 Task: Add Sprouts Sliced Pepper Jack Cheese to the cart.
Action: Mouse moved to (813, 301)
Screenshot: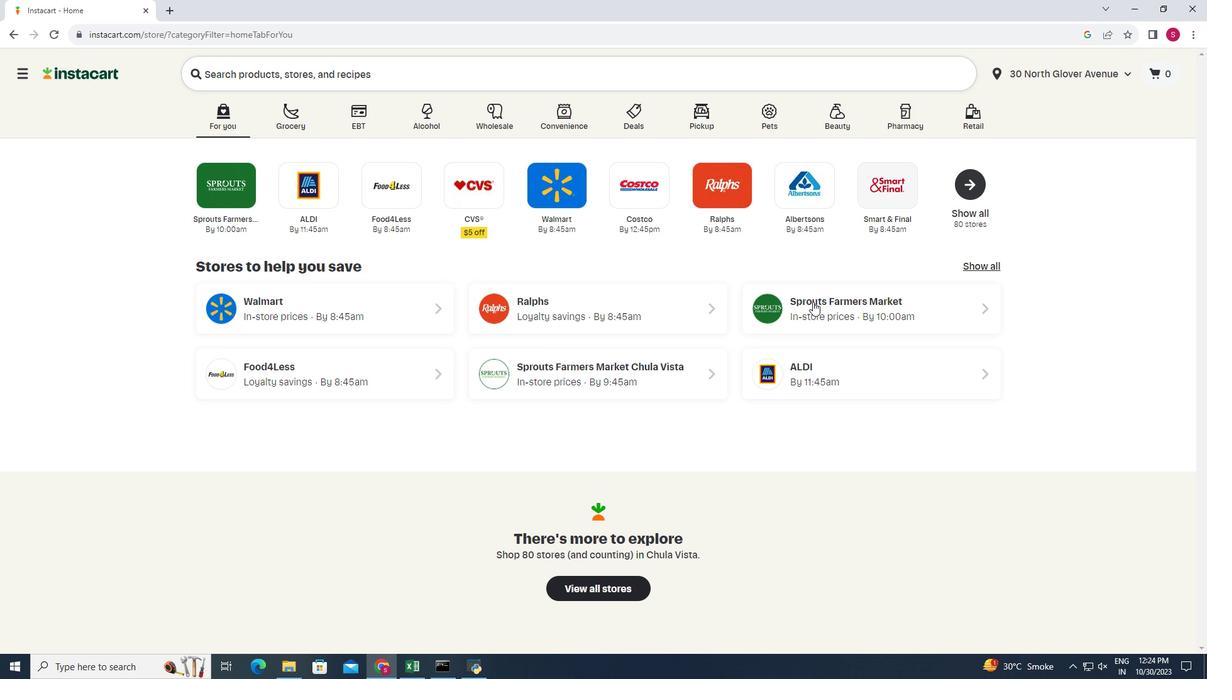 
Action: Mouse pressed left at (813, 301)
Screenshot: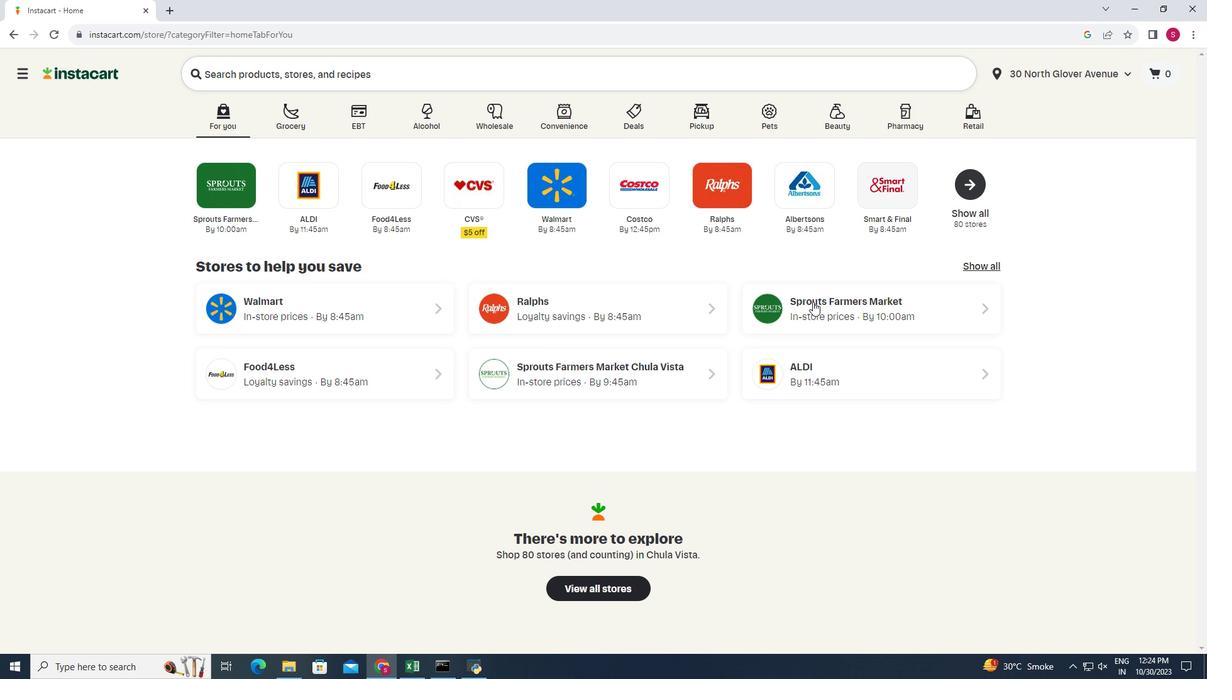 
Action: Mouse moved to (30, 553)
Screenshot: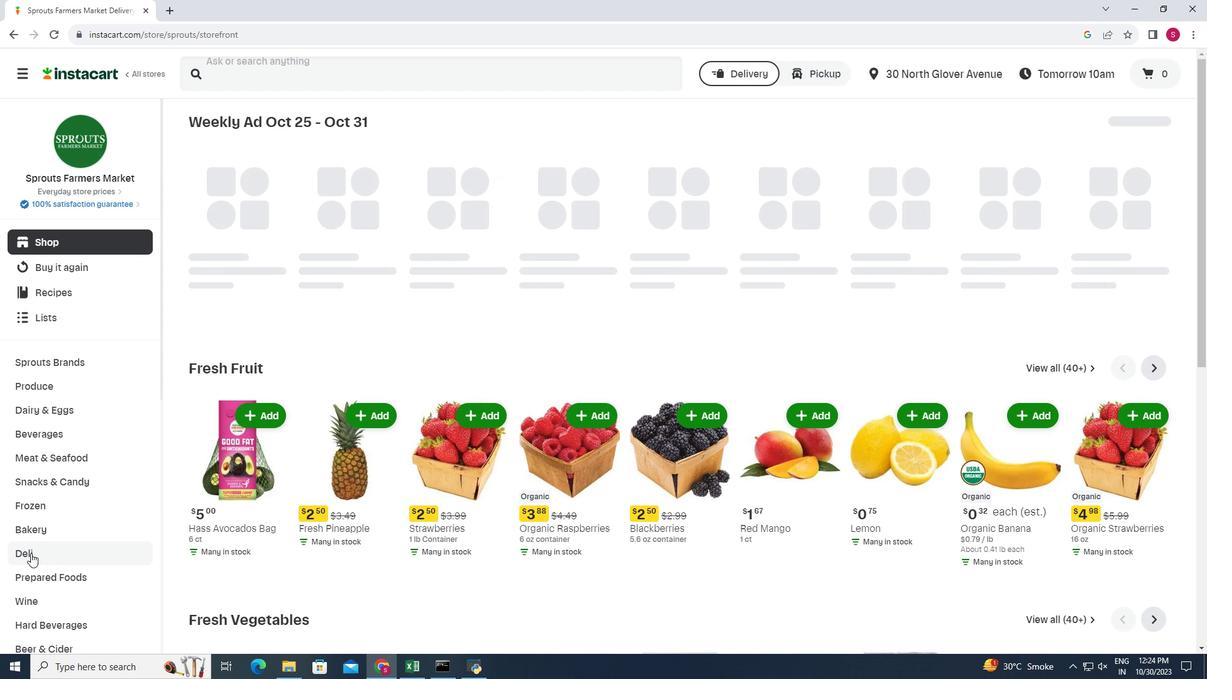 
Action: Mouse pressed left at (30, 553)
Screenshot: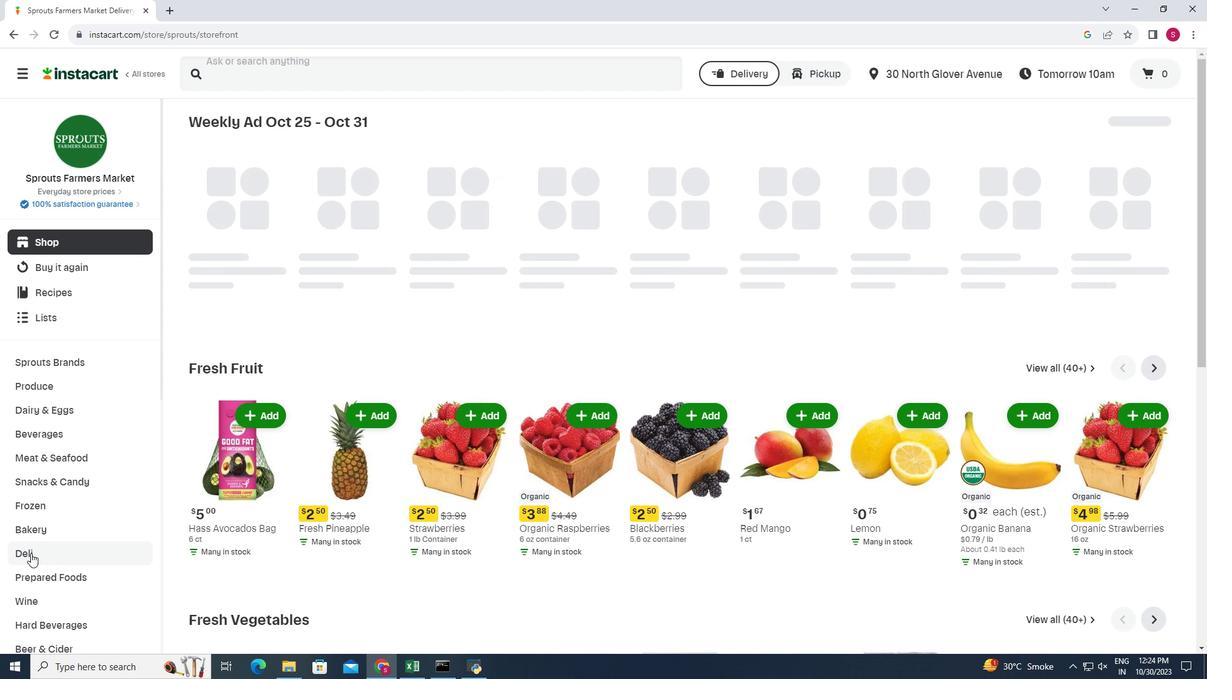 
Action: Mouse moved to (326, 155)
Screenshot: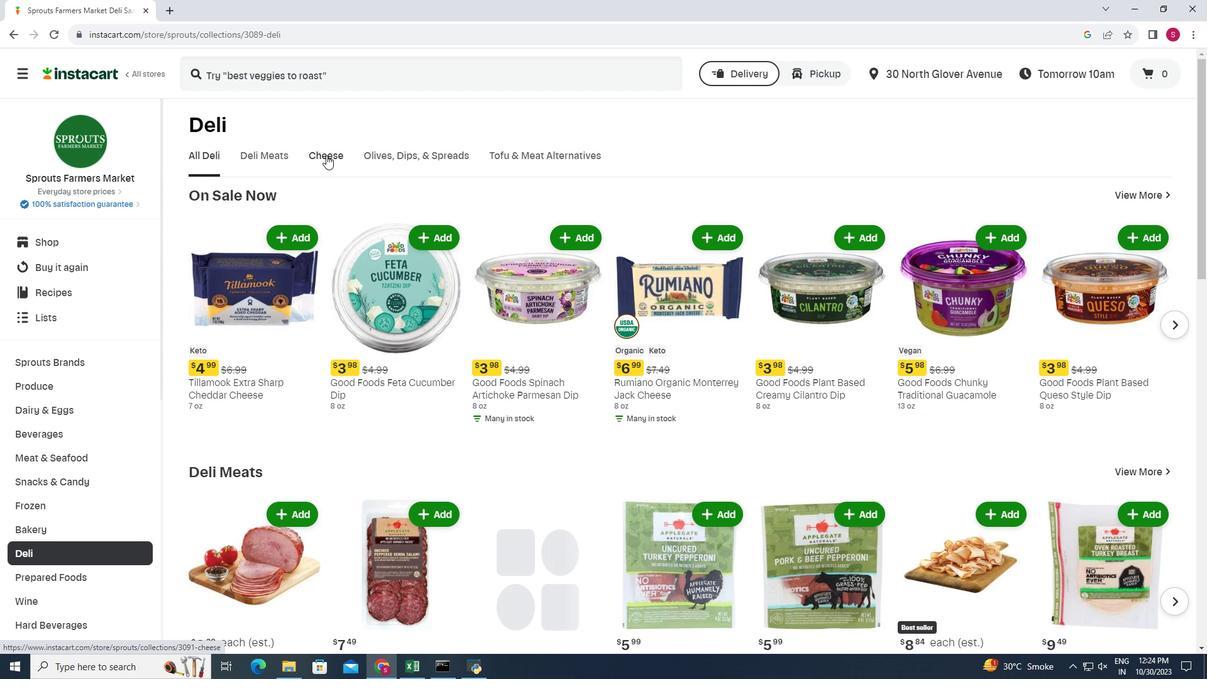 
Action: Mouse pressed left at (326, 155)
Screenshot: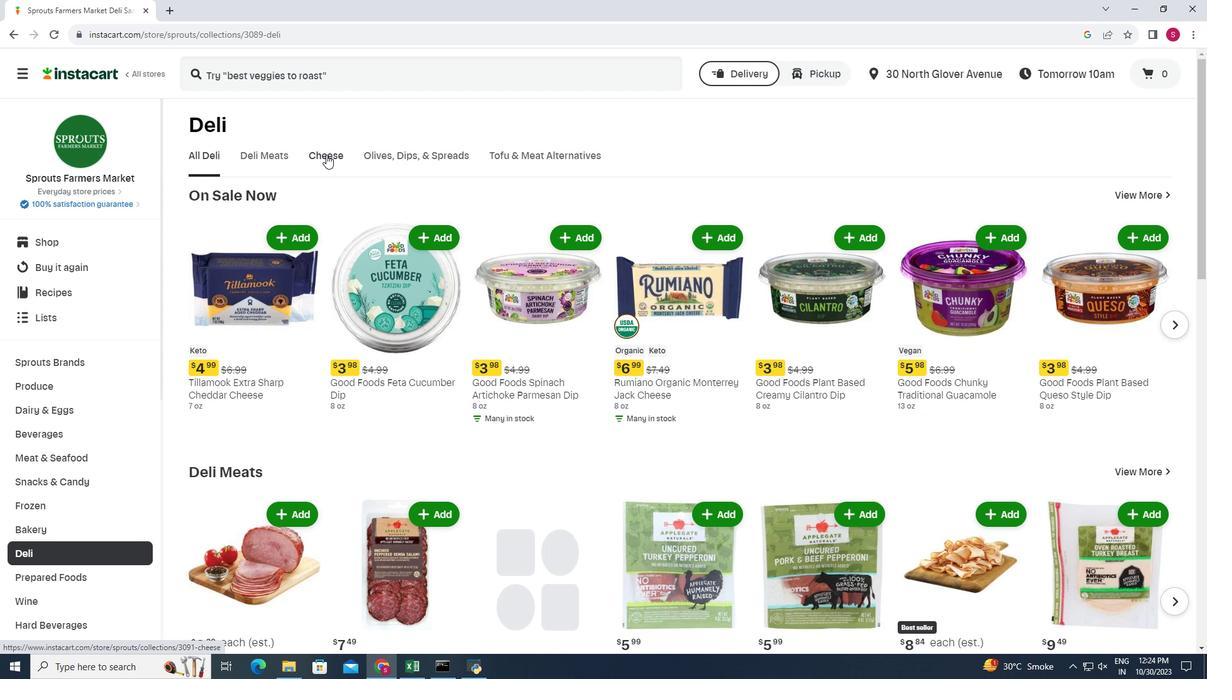 
Action: Mouse moved to (1177, 205)
Screenshot: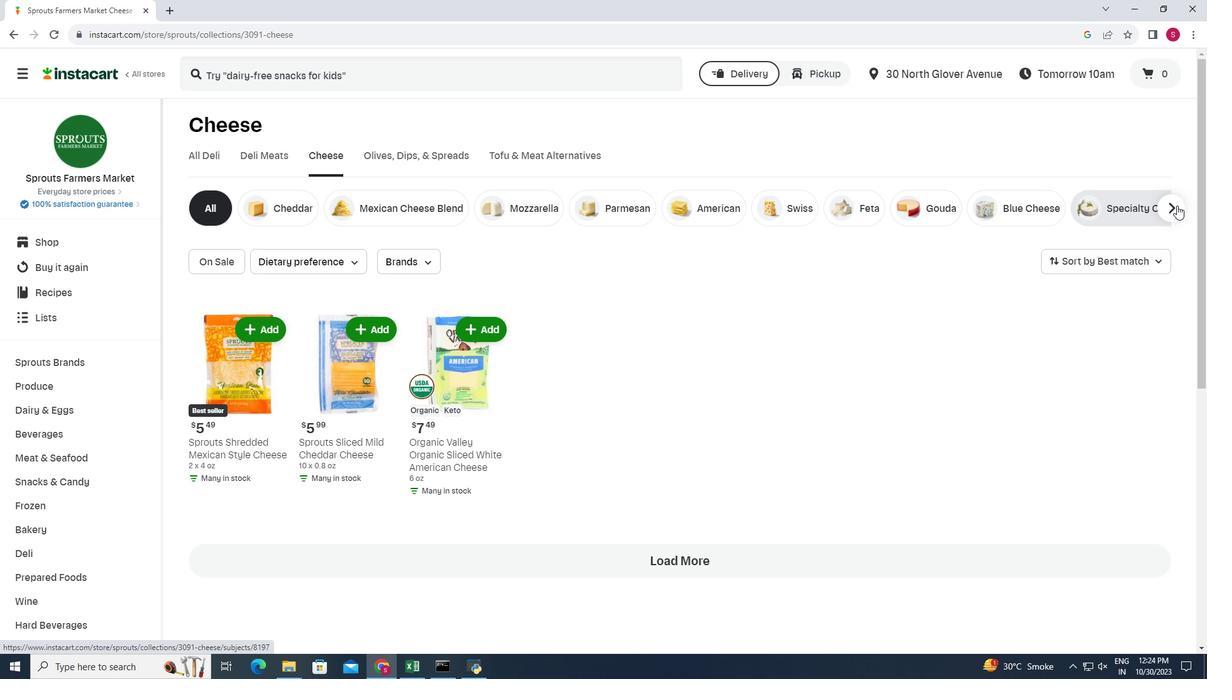 
Action: Mouse pressed left at (1177, 205)
Screenshot: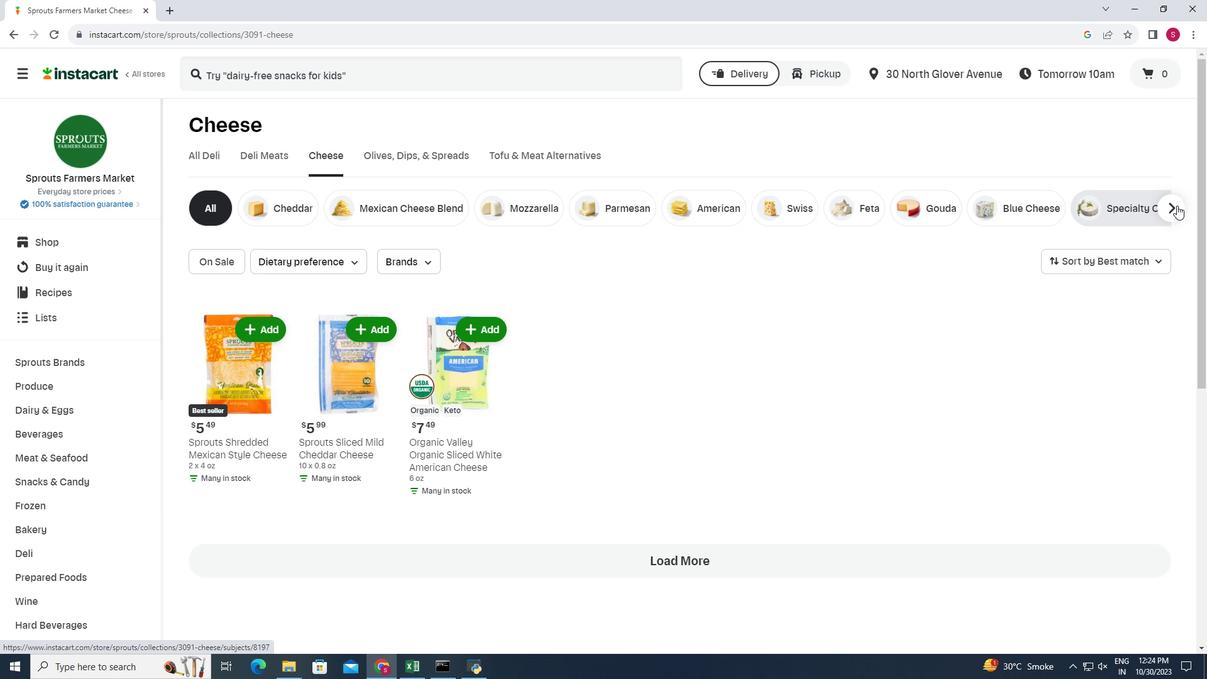 
Action: Mouse moved to (1119, 207)
Screenshot: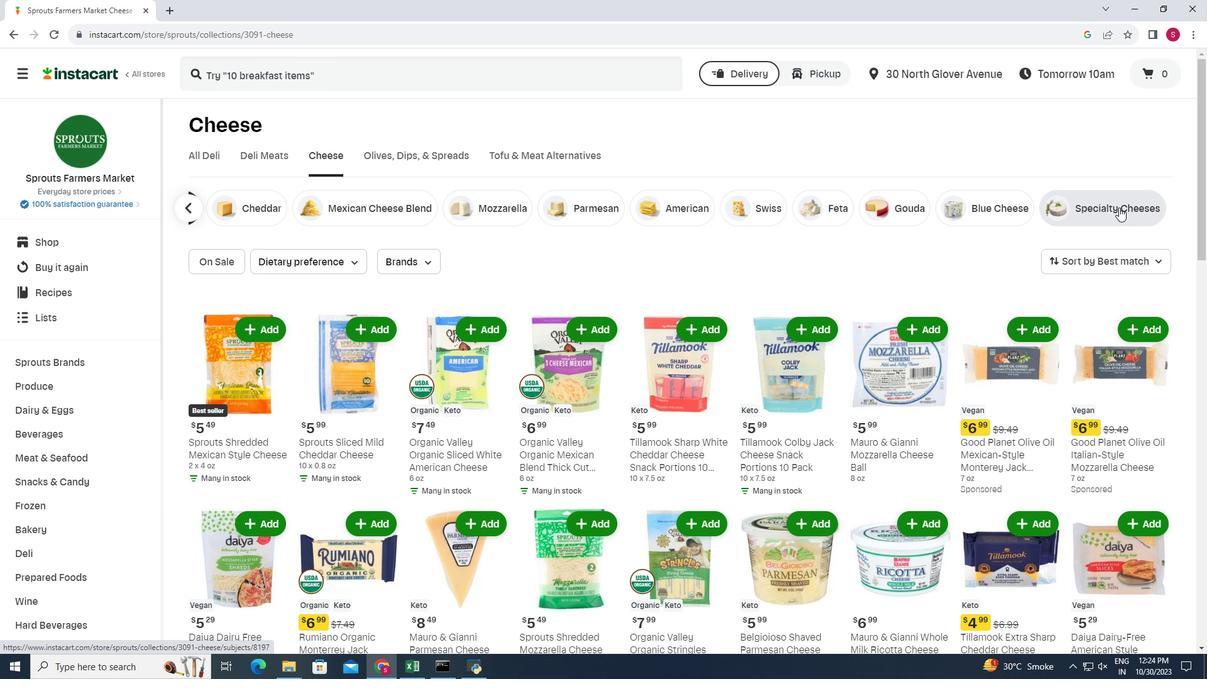 
Action: Mouse pressed left at (1119, 207)
Screenshot: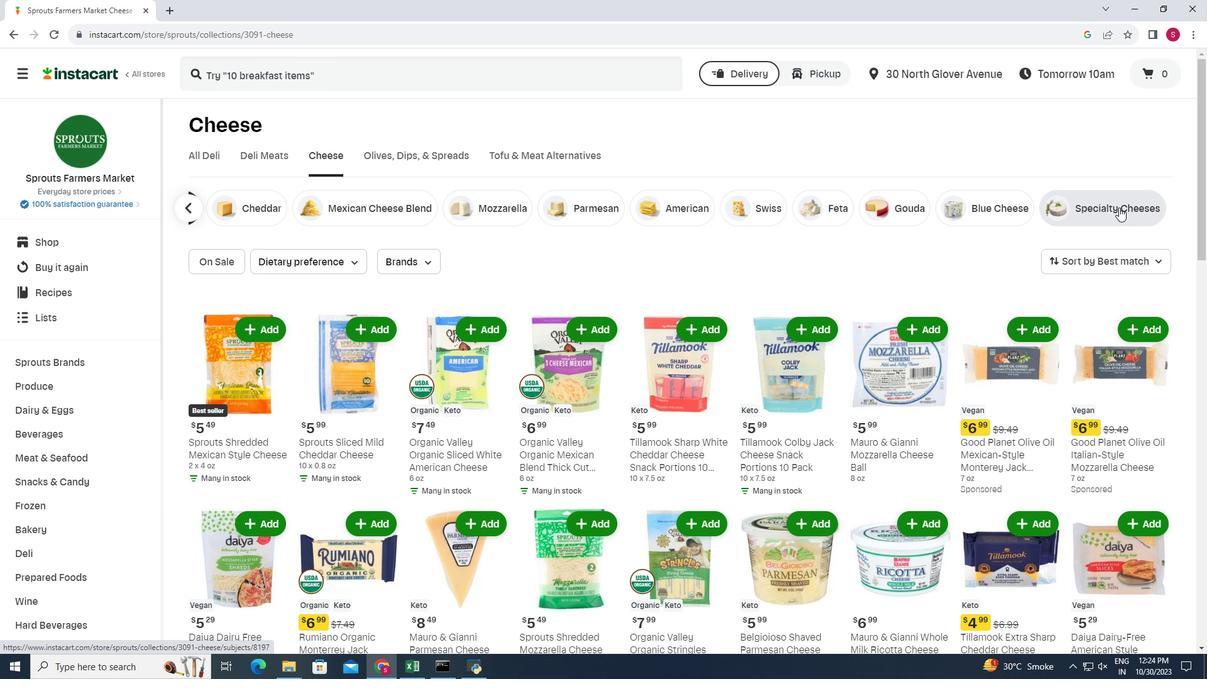 
Action: Mouse moved to (1158, 440)
Screenshot: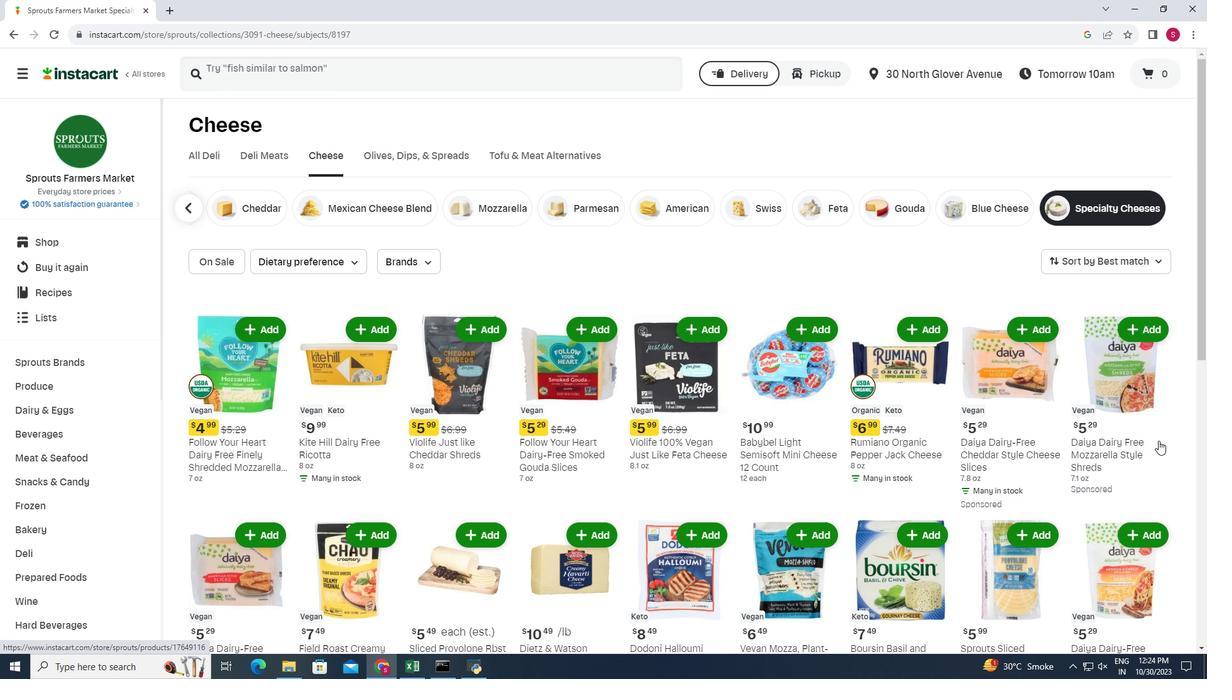 
Action: Mouse scrolled (1158, 440) with delta (0, 0)
Screenshot: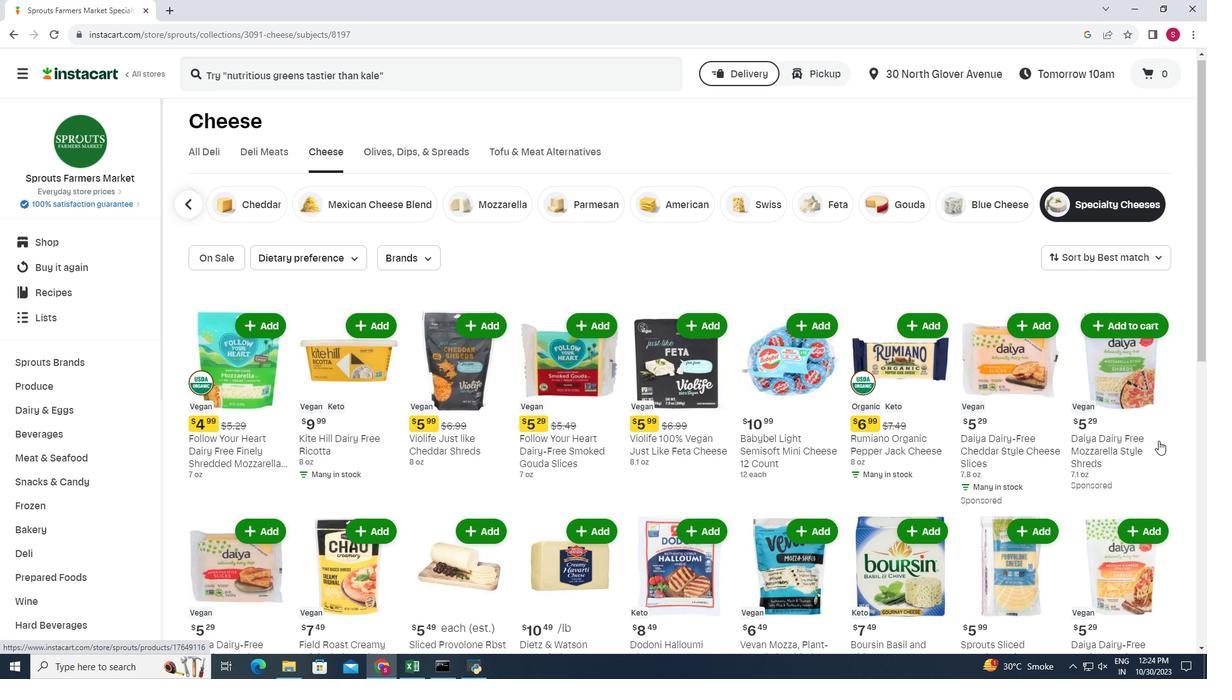
Action: Mouse scrolled (1158, 440) with delta (0, 0)
Screenshot: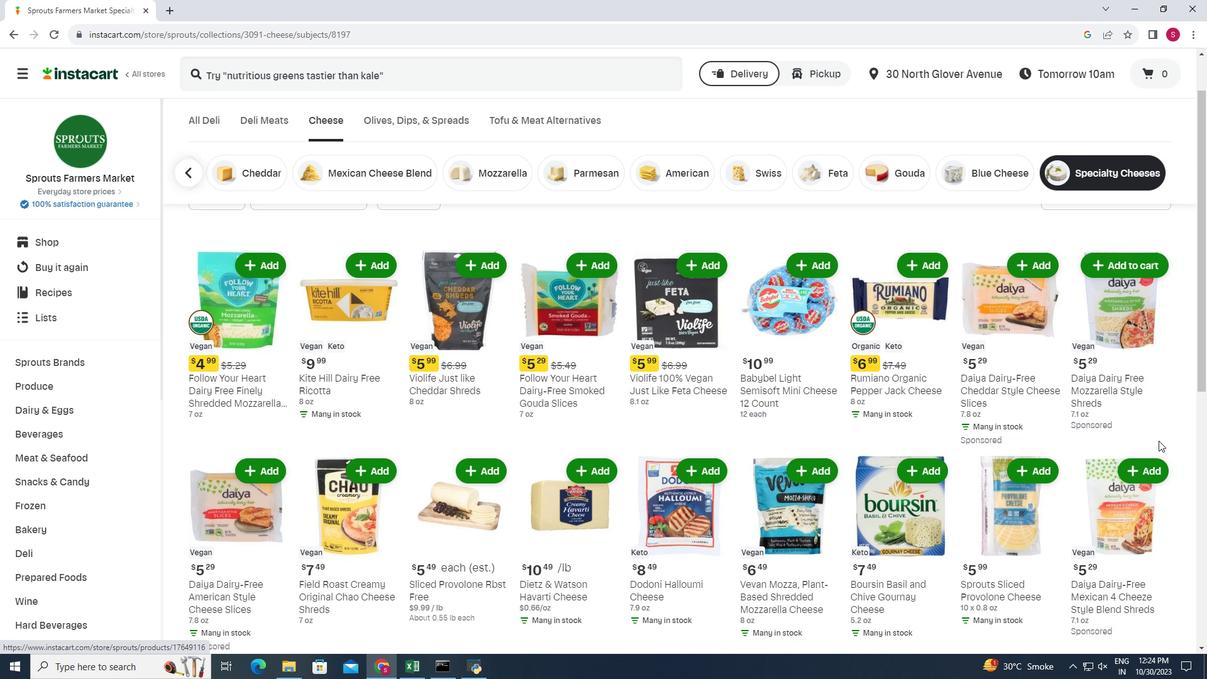 
Action: Mouse moved to (206, 486)
Screenshot: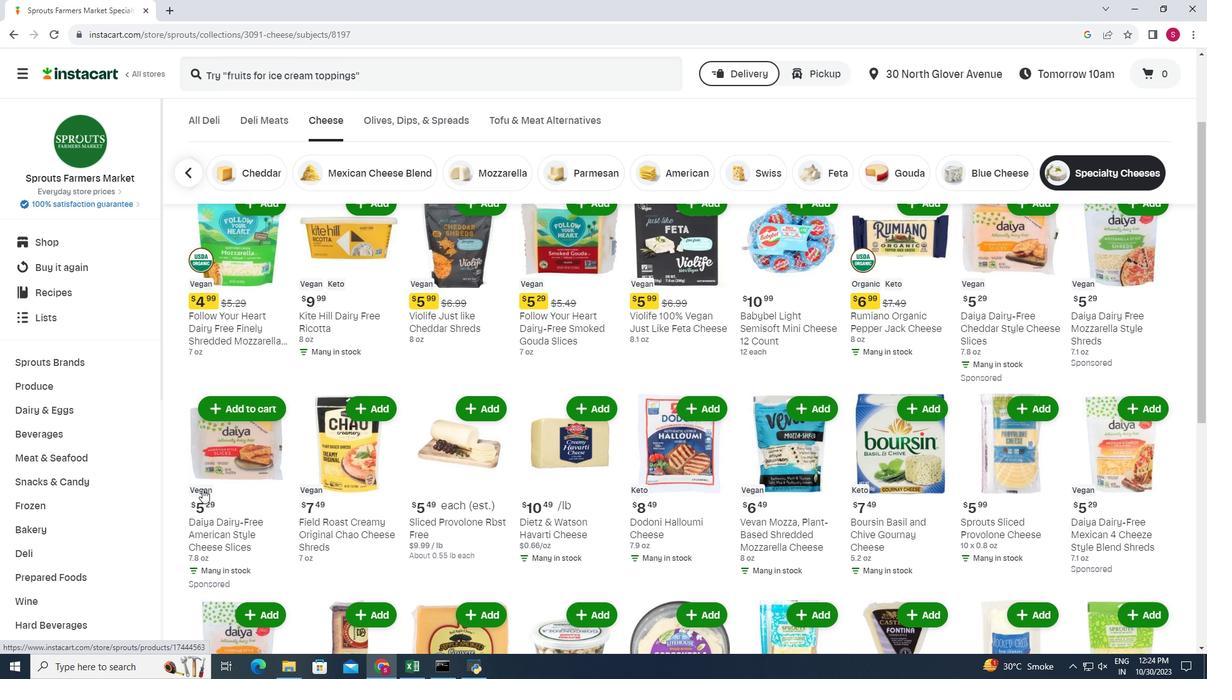
Action: Mouse scrolled (206, 485) with delta (0, 0)
Screenshot: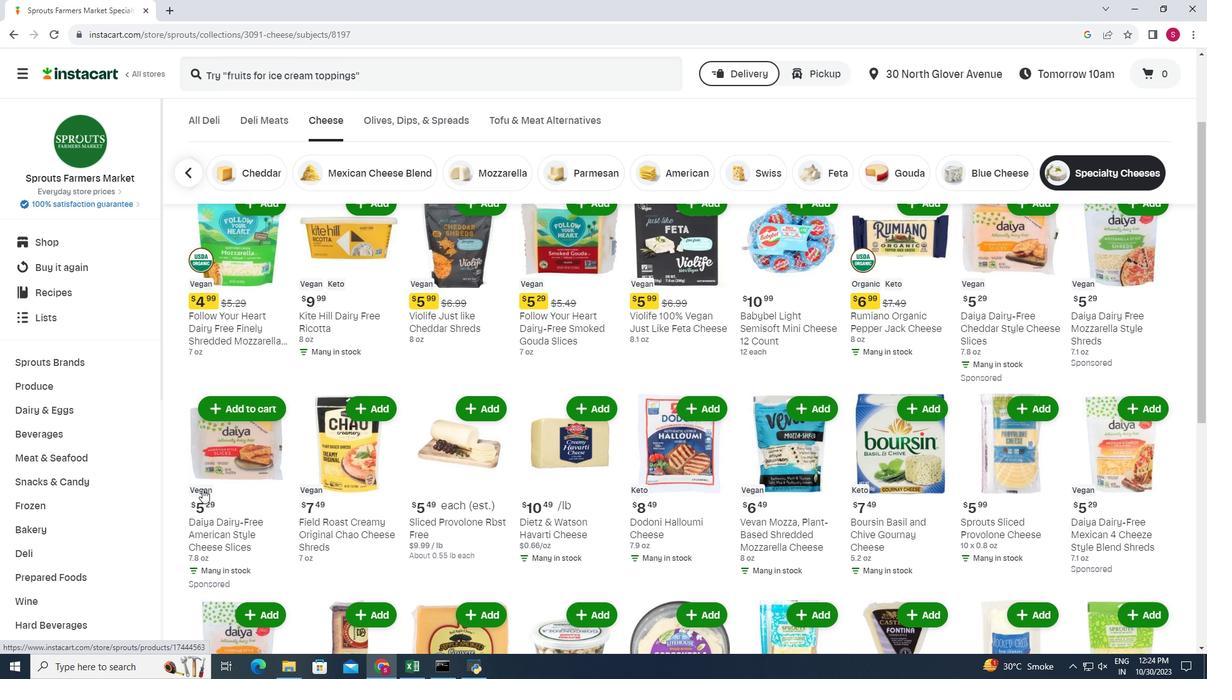 
Action: Mouse moved to (202, 489)
Screenshot: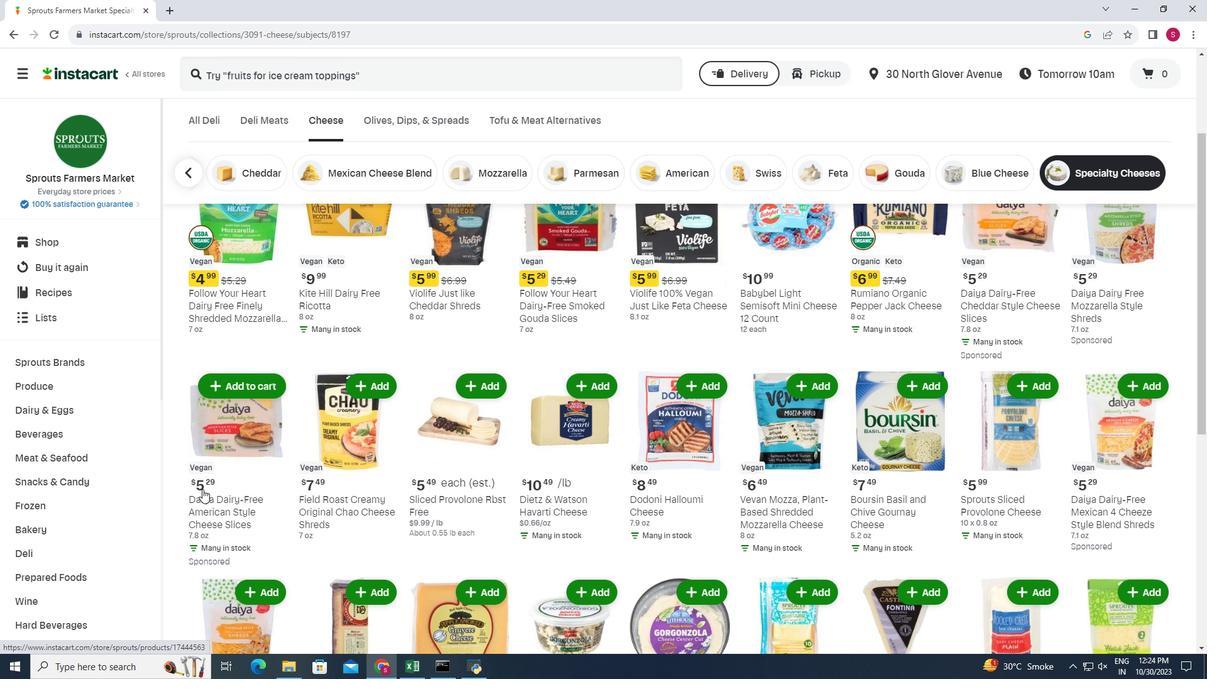 
Action: Mouse scrolled (202, 488) with delta (0, 0)
Screenshot: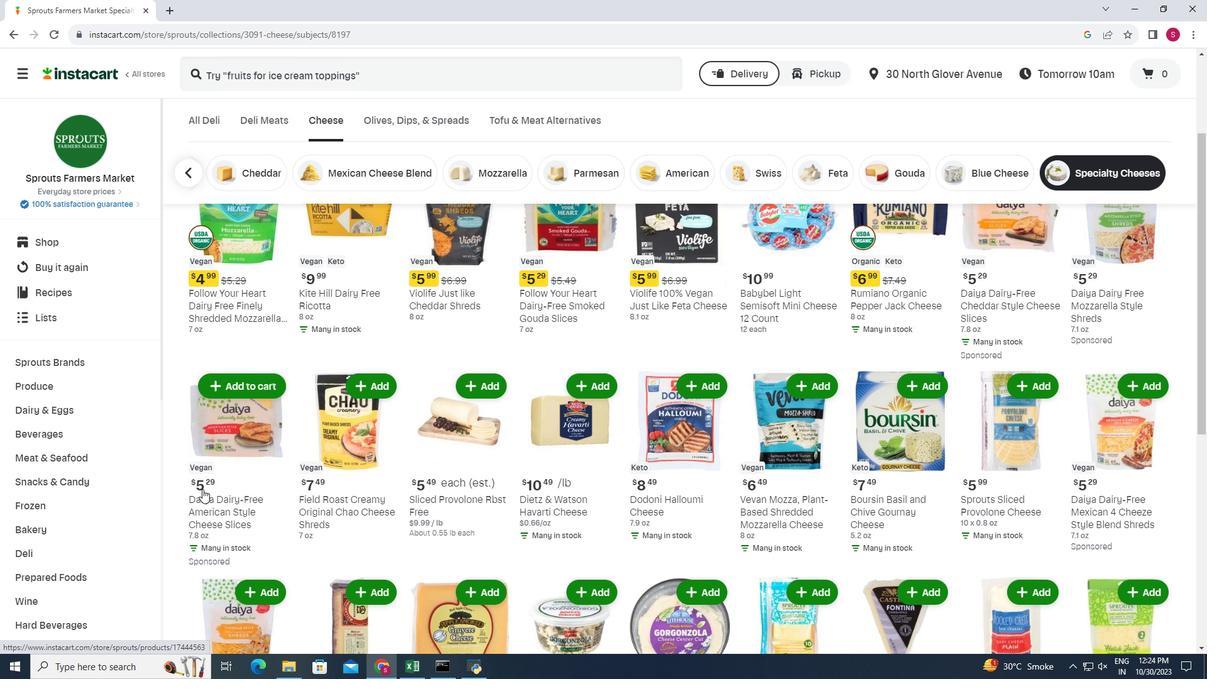 
Action: Mouse scrolled (202, 488) with delta (0, 0)
Screenshot: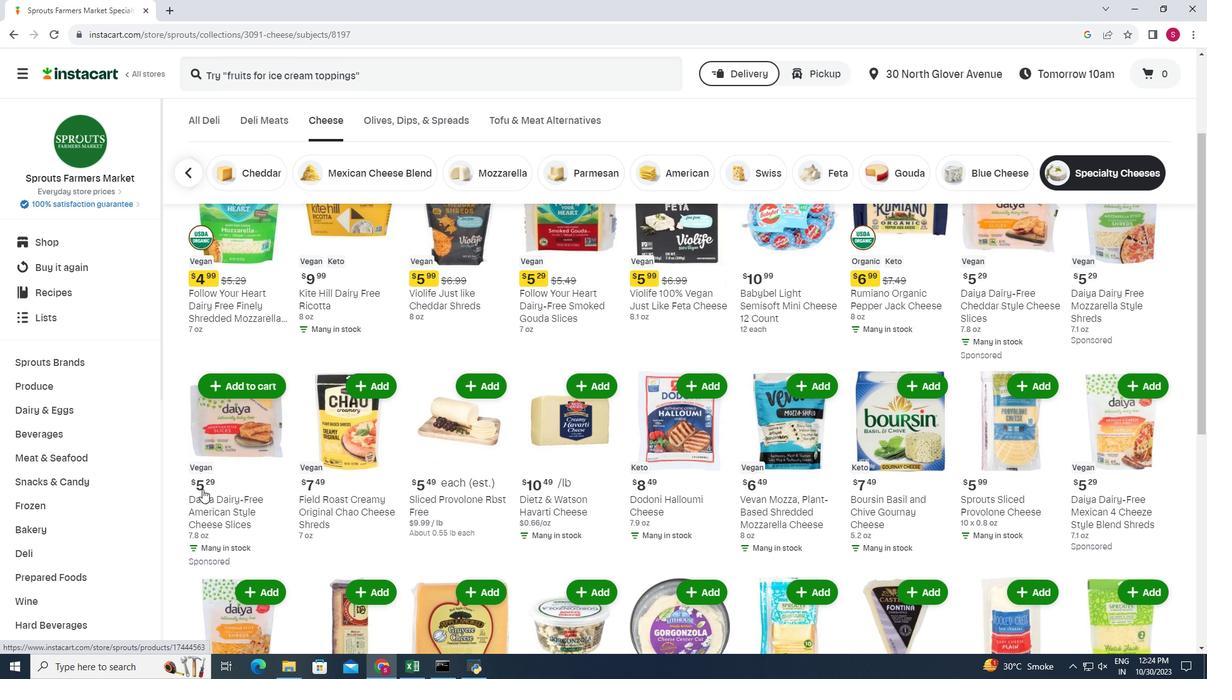 
Action: Mouse scrolled (202, 488) with delta (0, 0)
Screenshot: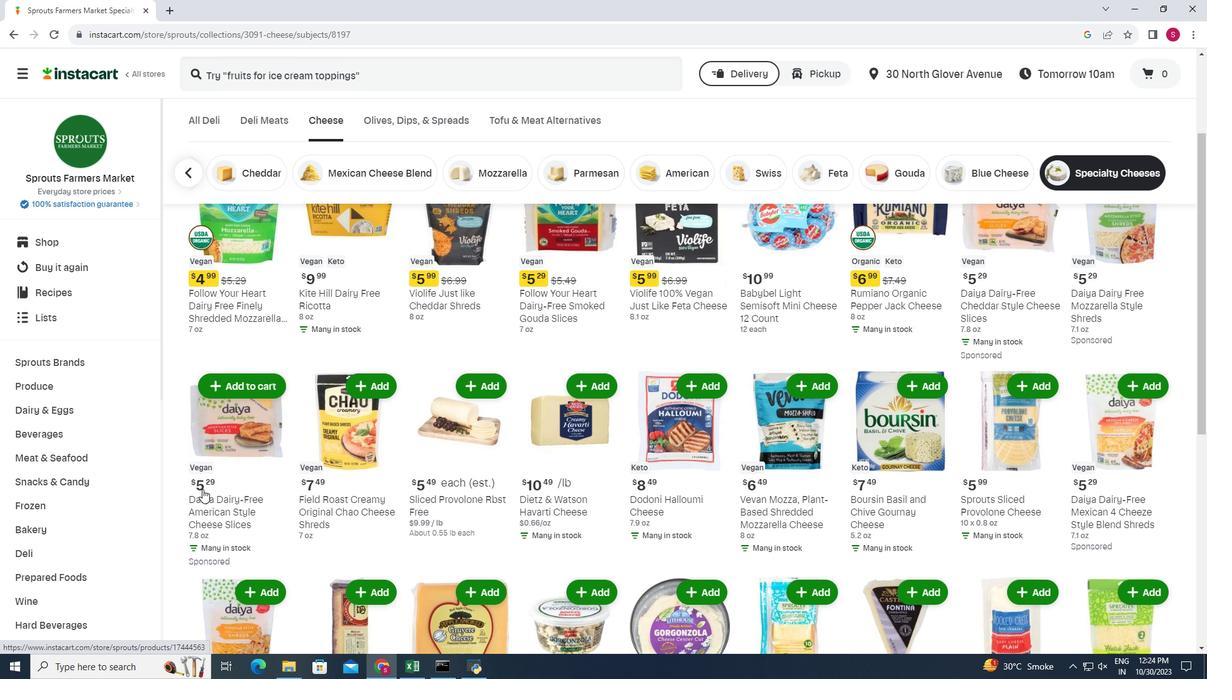 
Action: Mouse scrolled (202, 488) with delta (0, 0)
Screenshot: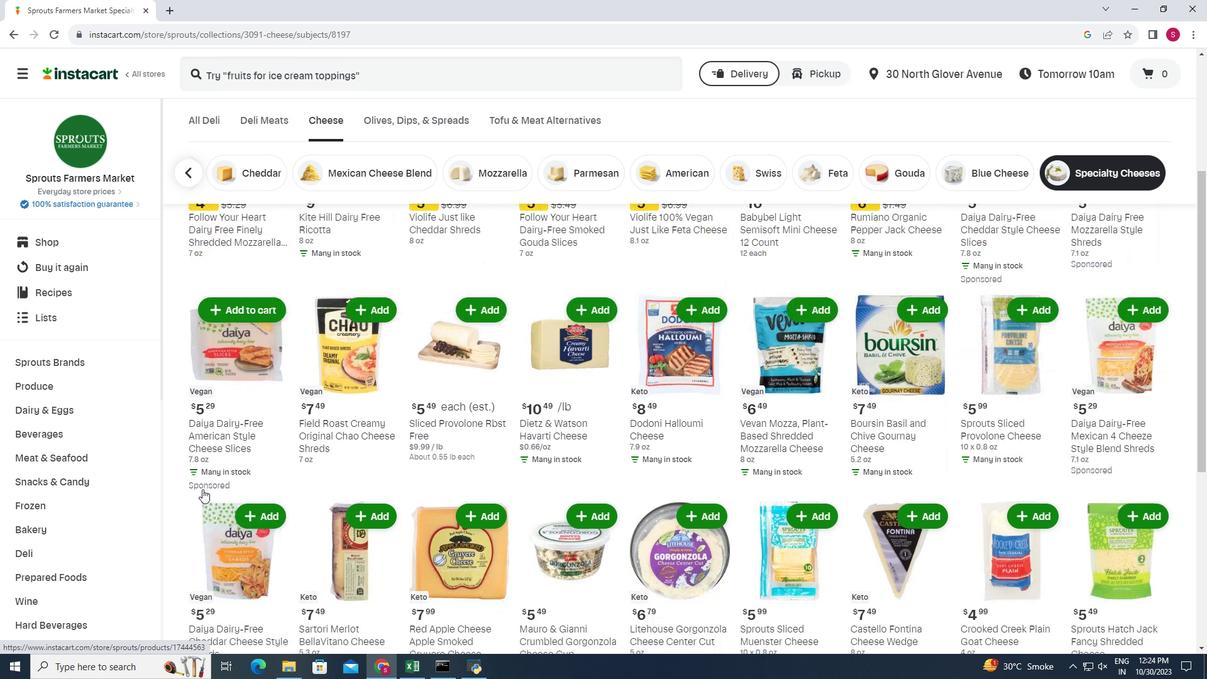 
Action: Mouse moved to (1167, 414)
Screenshot: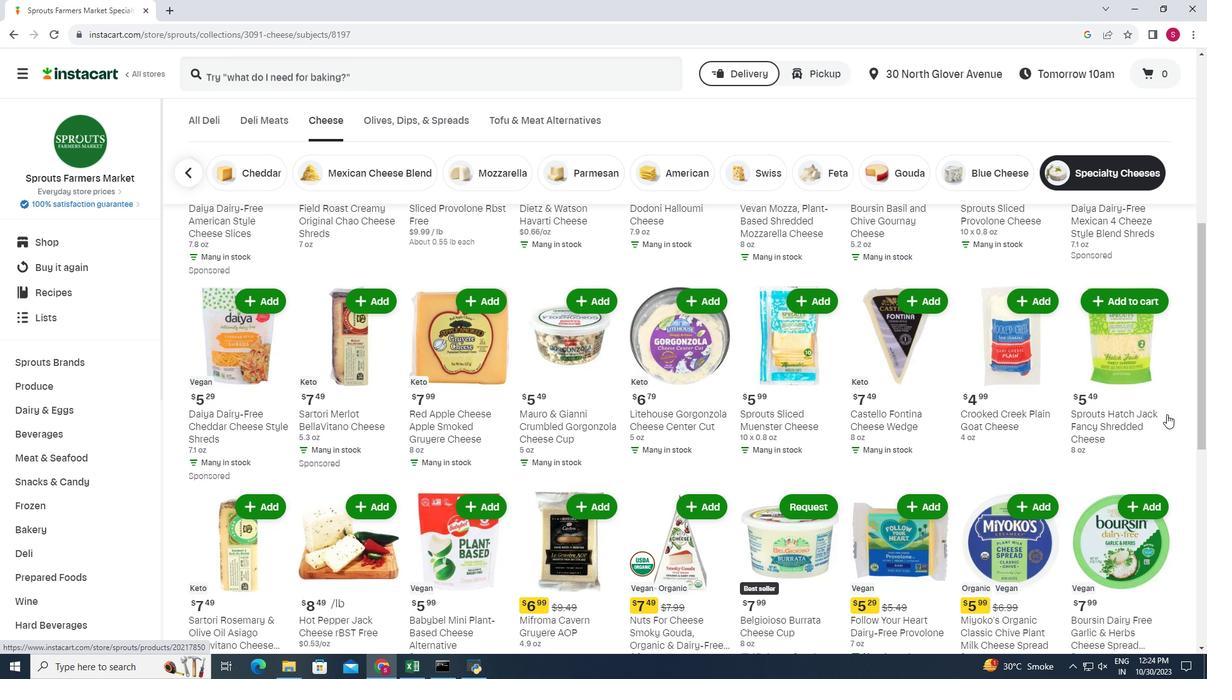
Action: Mouse scrolled (1167, 413) with delta (0, 0)
Screenshot: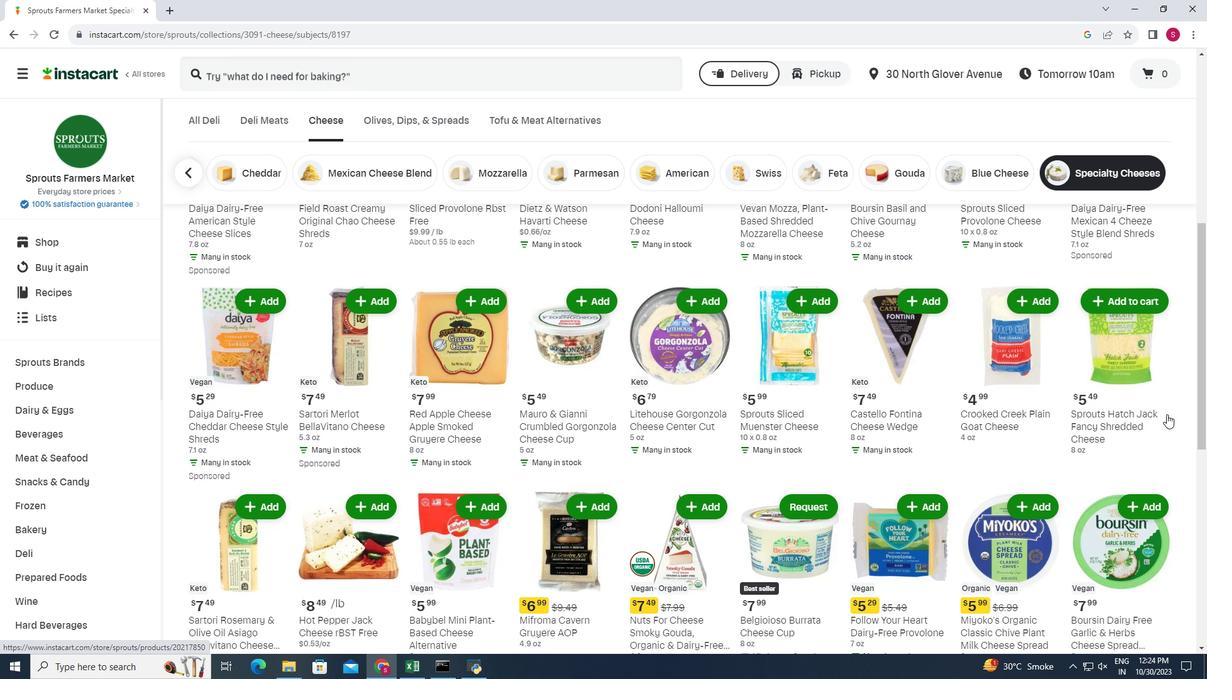 
Action: Mouse scrolled (1167, 413) with delta (0, 0)
Screenshot: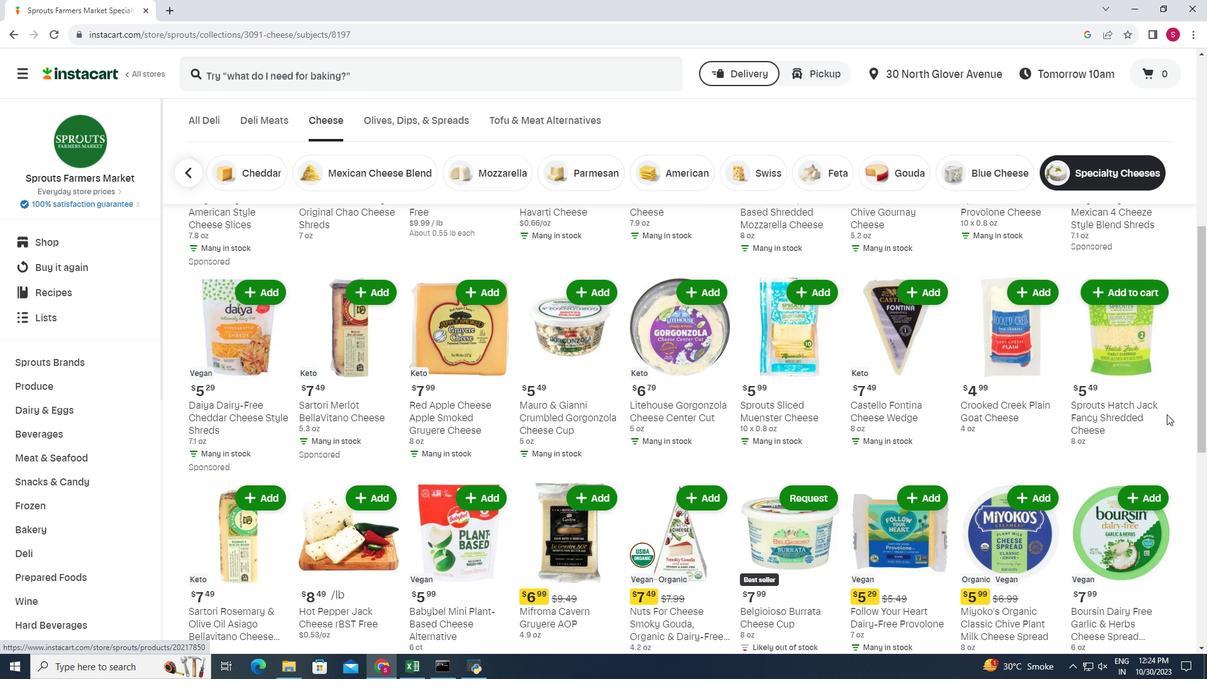 
Action: Mouse scrolled (1167, 413) with delta (0, 0)
Screenshot: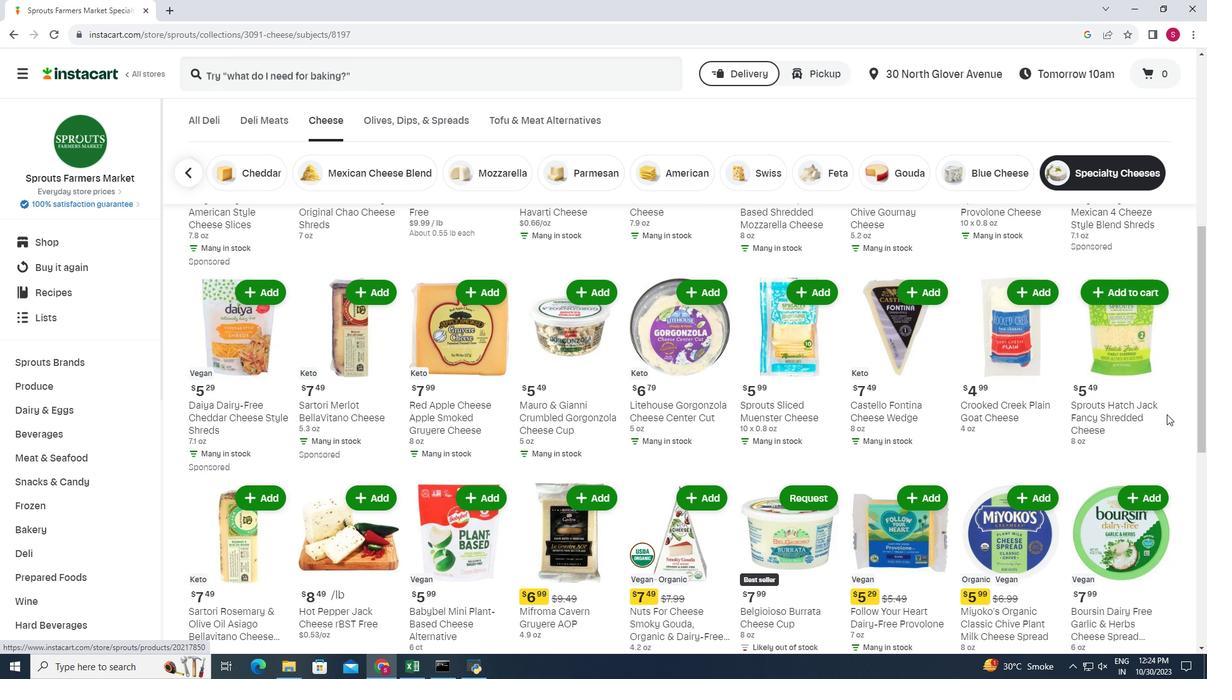 
Action: Mouse moved to (223, 428)
Screenshot: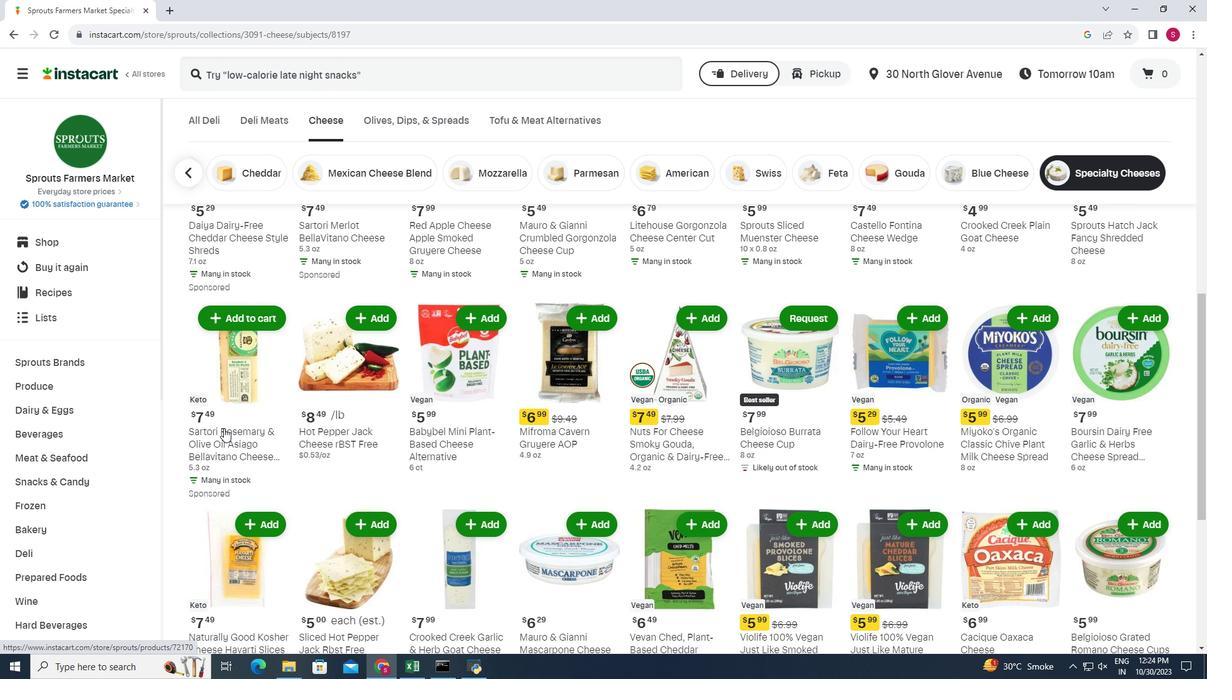 
Action: Mouse scrolled (223, 427) with delta (0, 0)
Screenshot: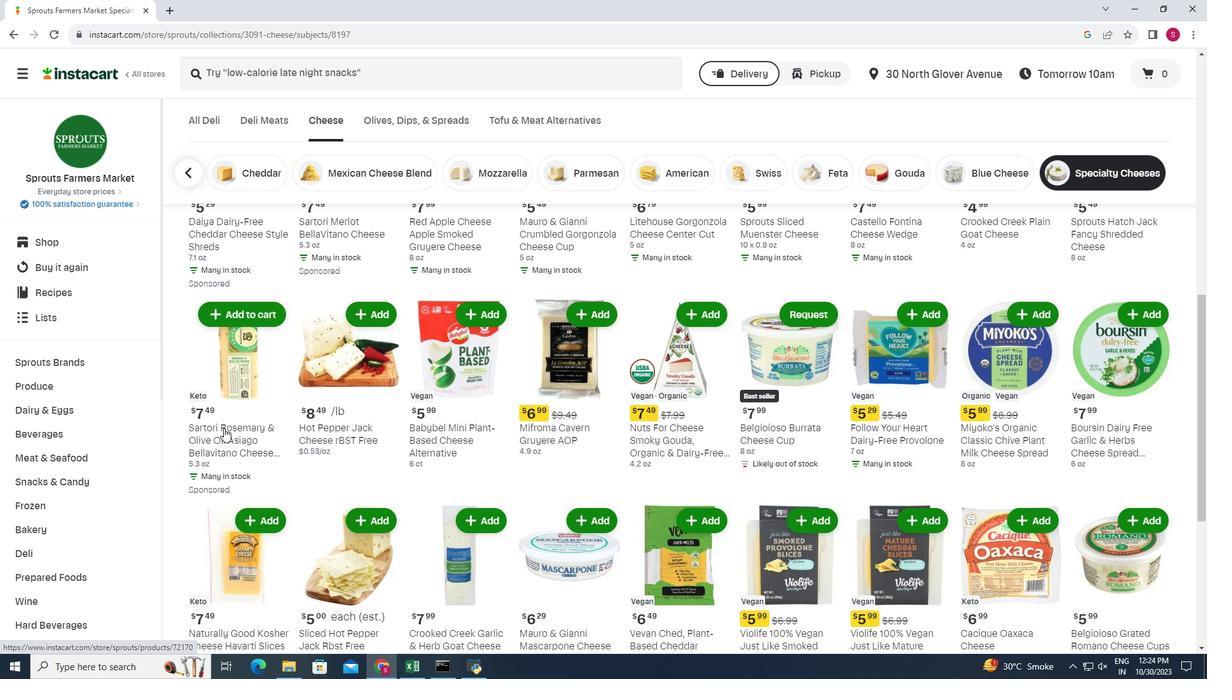 
Action: Mouse scrolled (223, 427) with delta (0, 0)
Screenshot: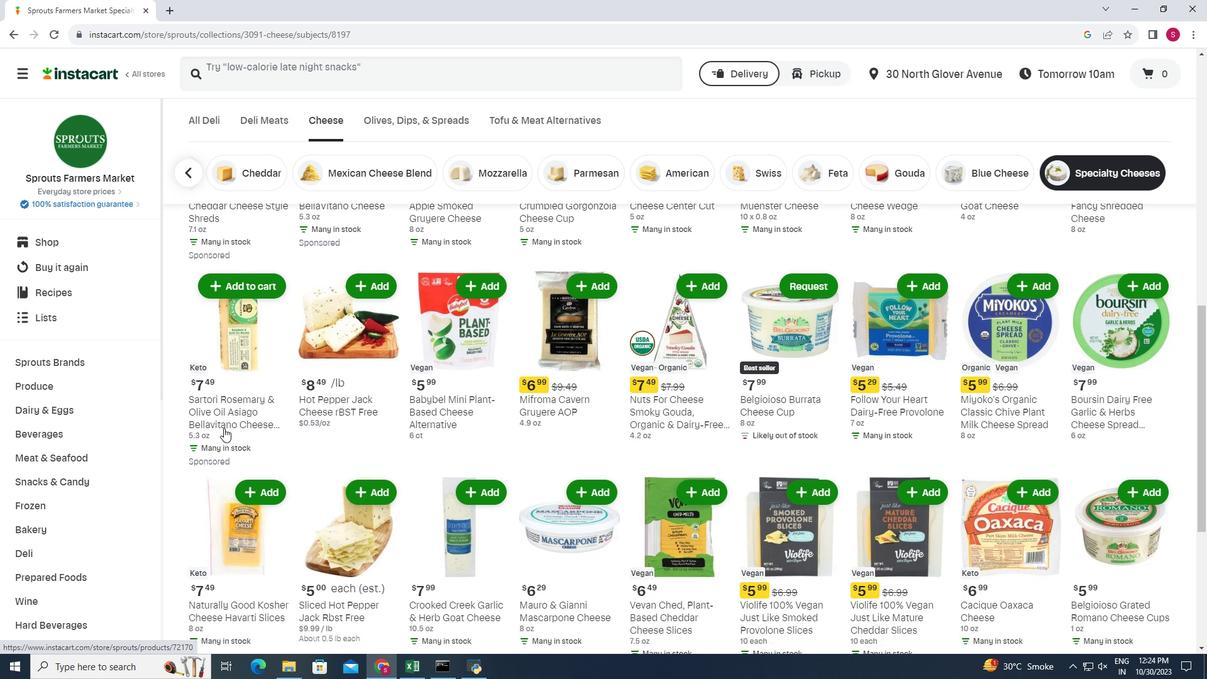 
Action: Mouse moved to (1153, 480)
Screenshot: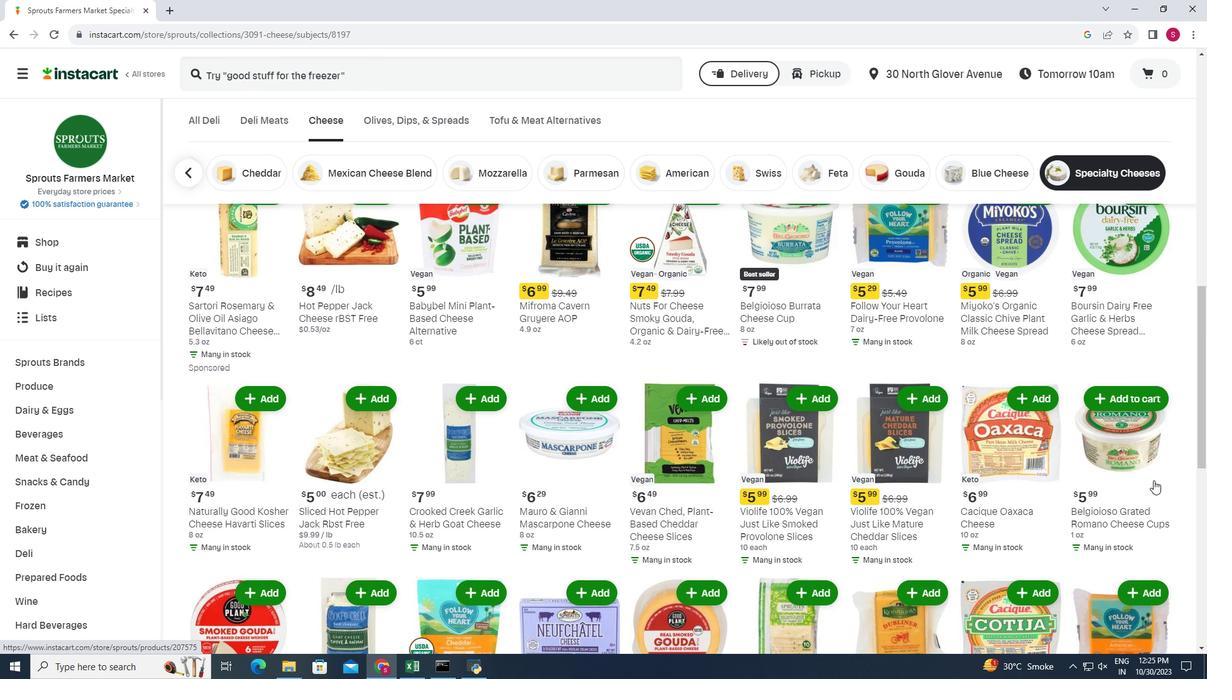 
Action: Mouse scrolled (1153, 479) with delta (0, 0)
Screenshot: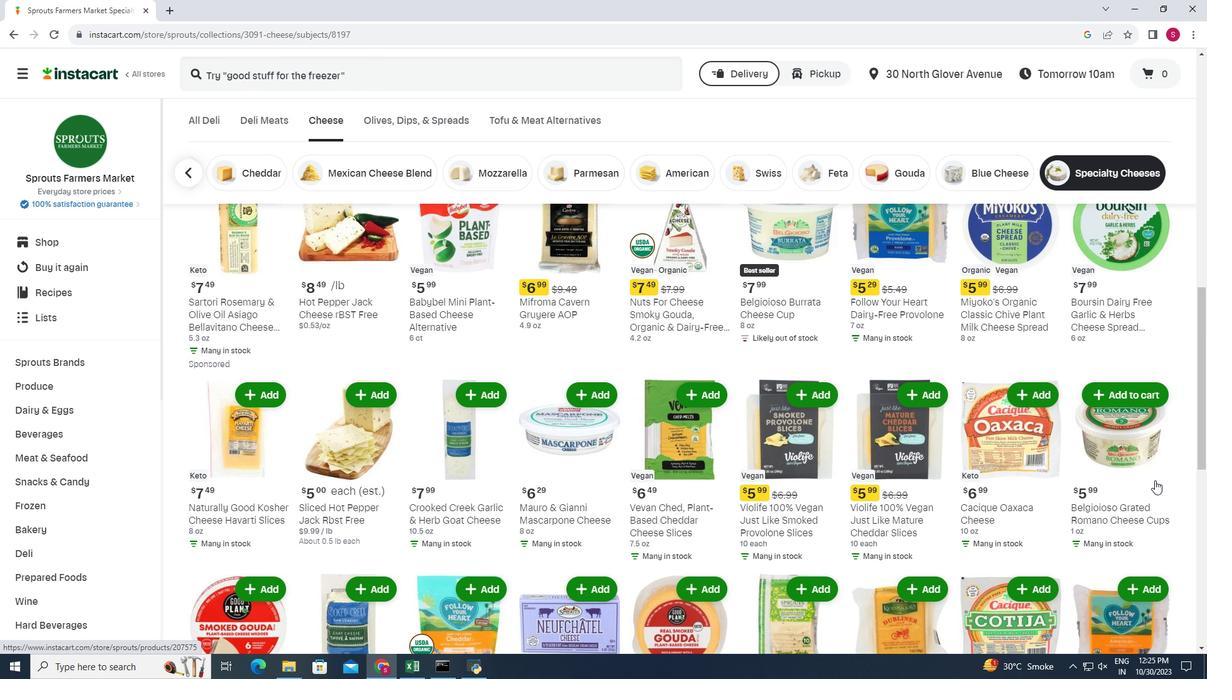 
Action: Mouse moved to (1155, 480)
Screenshot: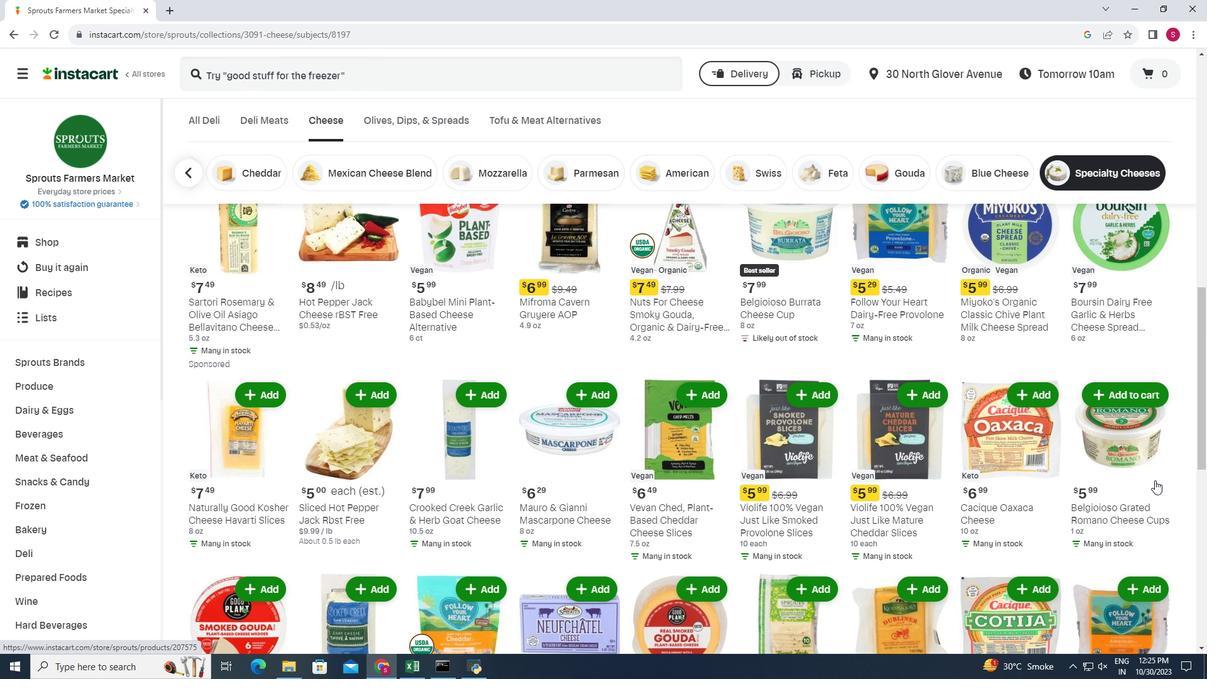 
Action: Mouse scrolled (1155, 479) with delta (0, 0)
Screenshot: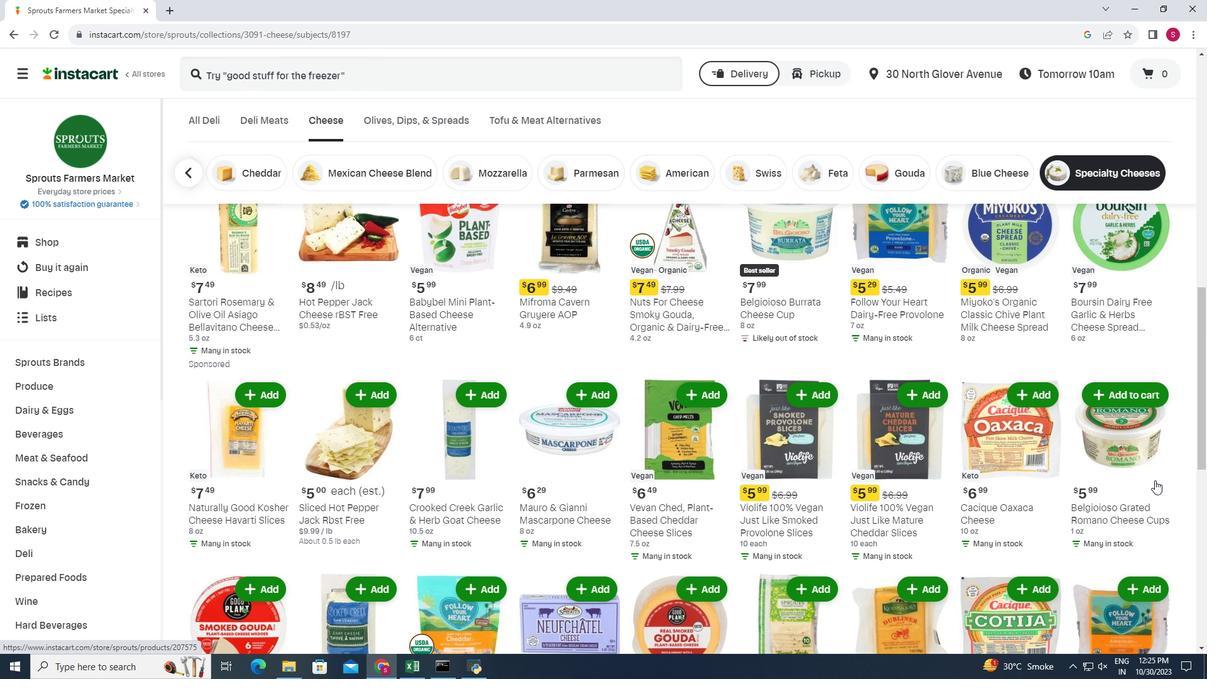 
Action: Mouse scrolled (1155, 479) with delta (0, 0)
Screenshot: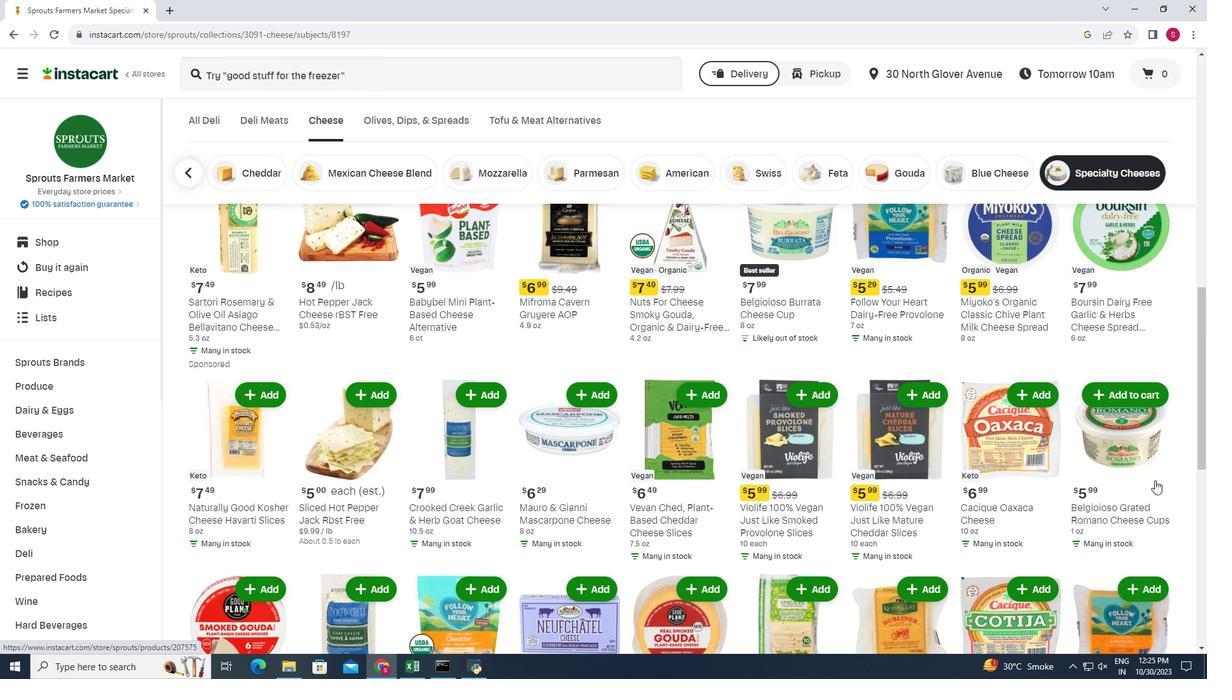 
Action: Mouse scrolled (1155, 479) with delta (0, 0)
Screenshot: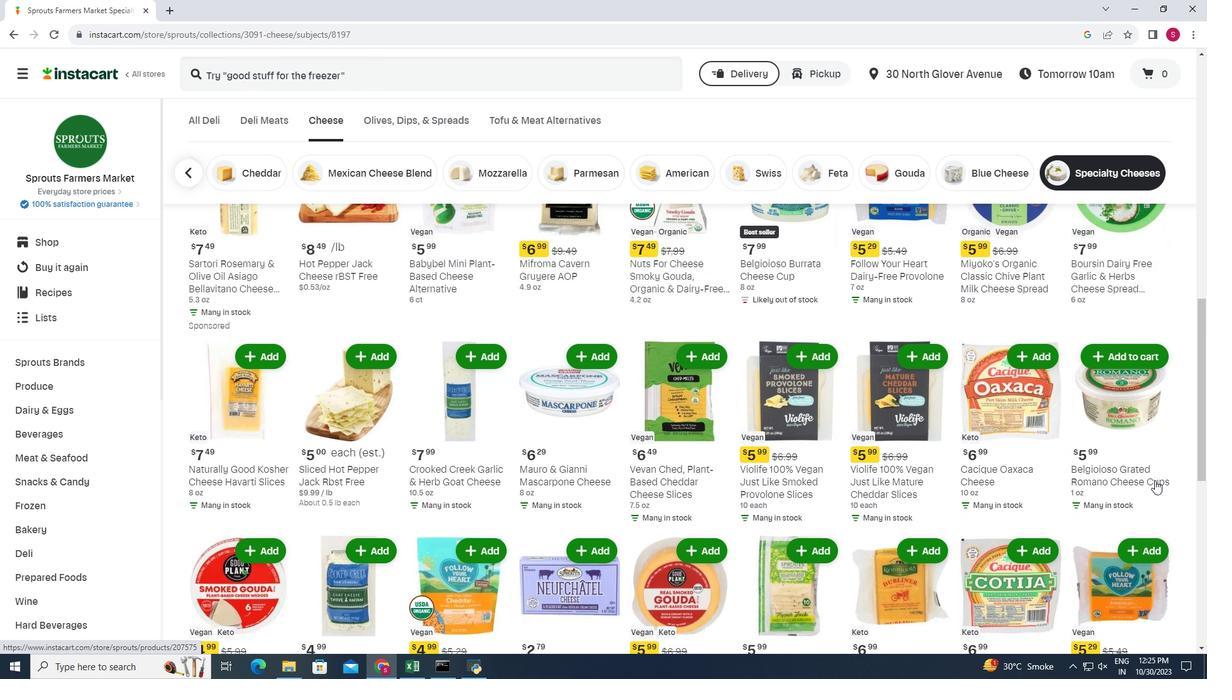 
Action: Mouse moved to (807, 341)
Screenshot: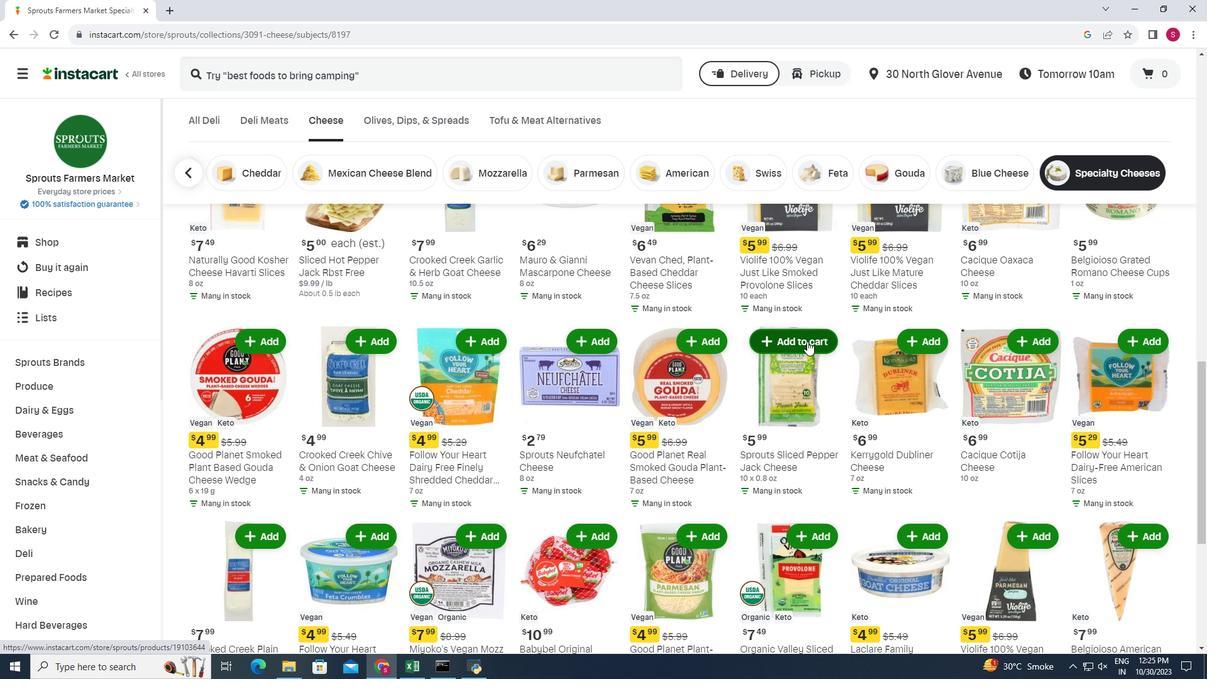 
Action: Mouse pressed left at (807, 341)
Screenshot: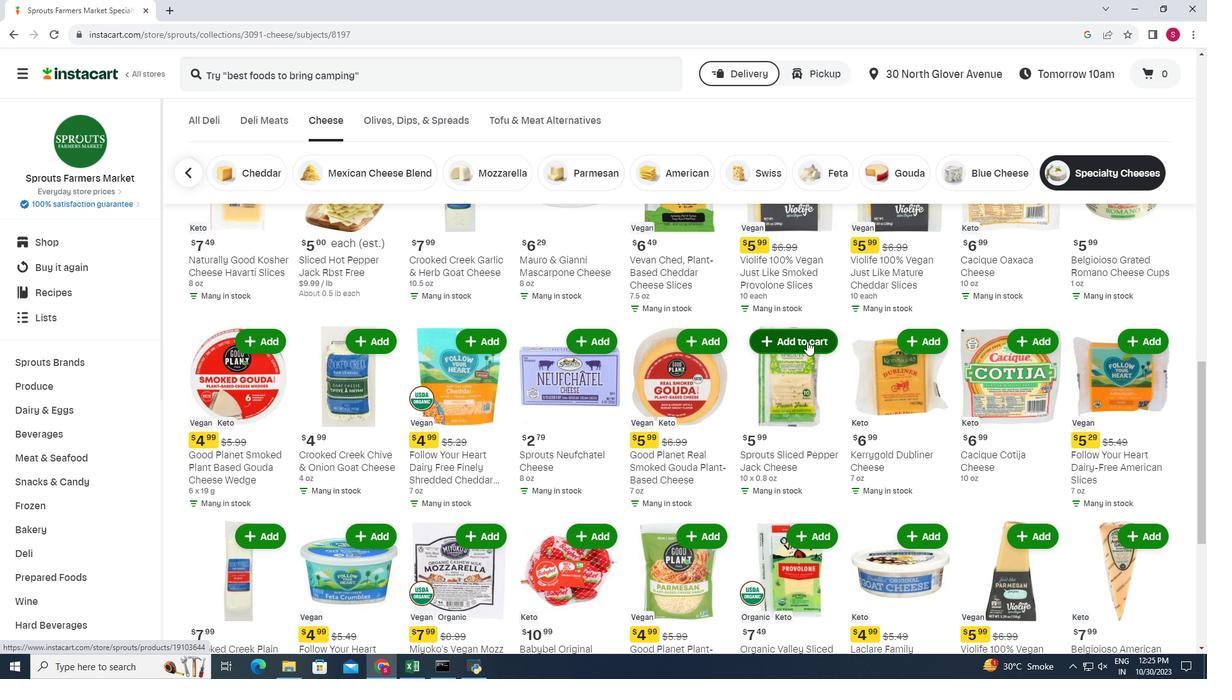 
Action: Mouse moved to (823, 309)
Screenshot: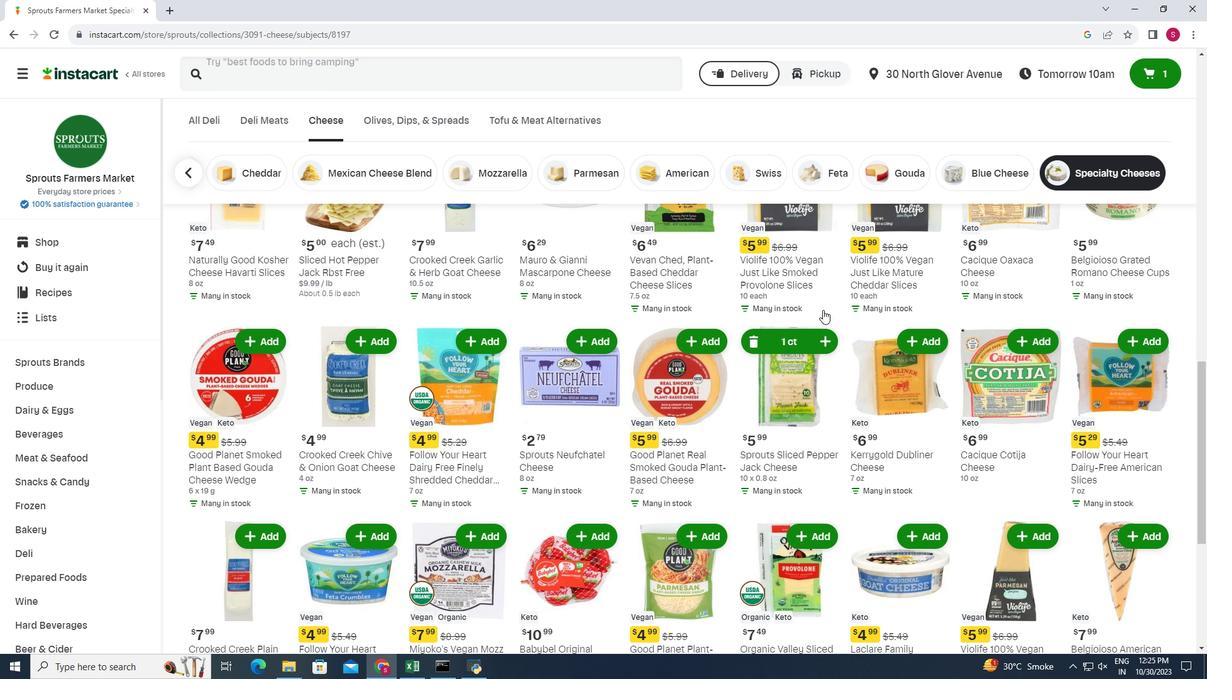 
